 Task: Select the criteria, the date is after to "exact date".
Action: Mouse moved to (177, 85)
Screenshot: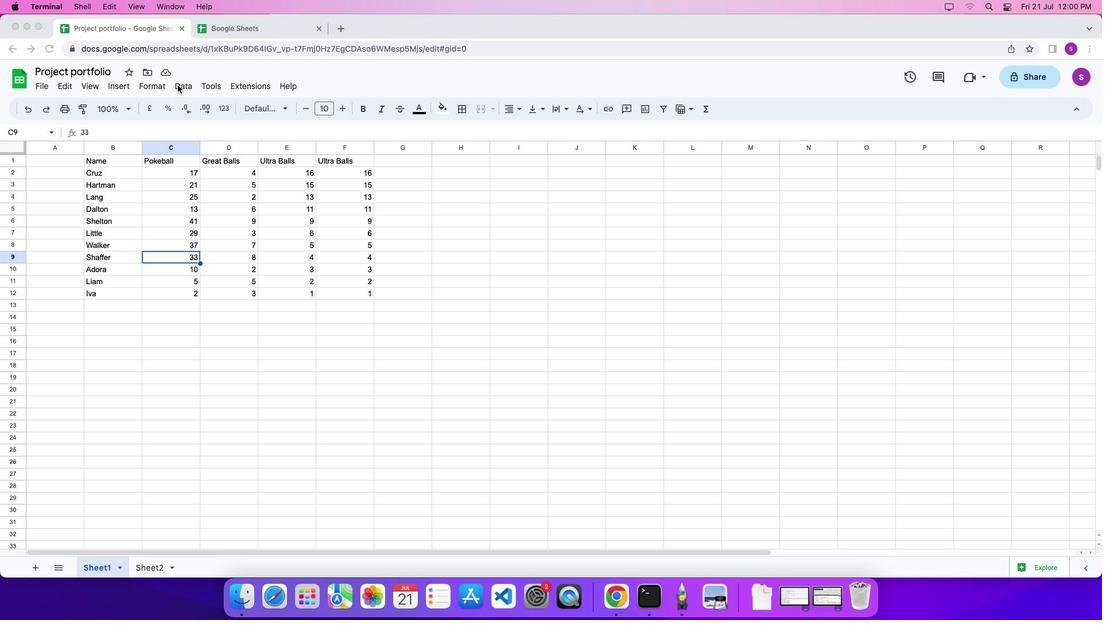 
Action: Mouse pressed left at (177, 85)
Screenshot: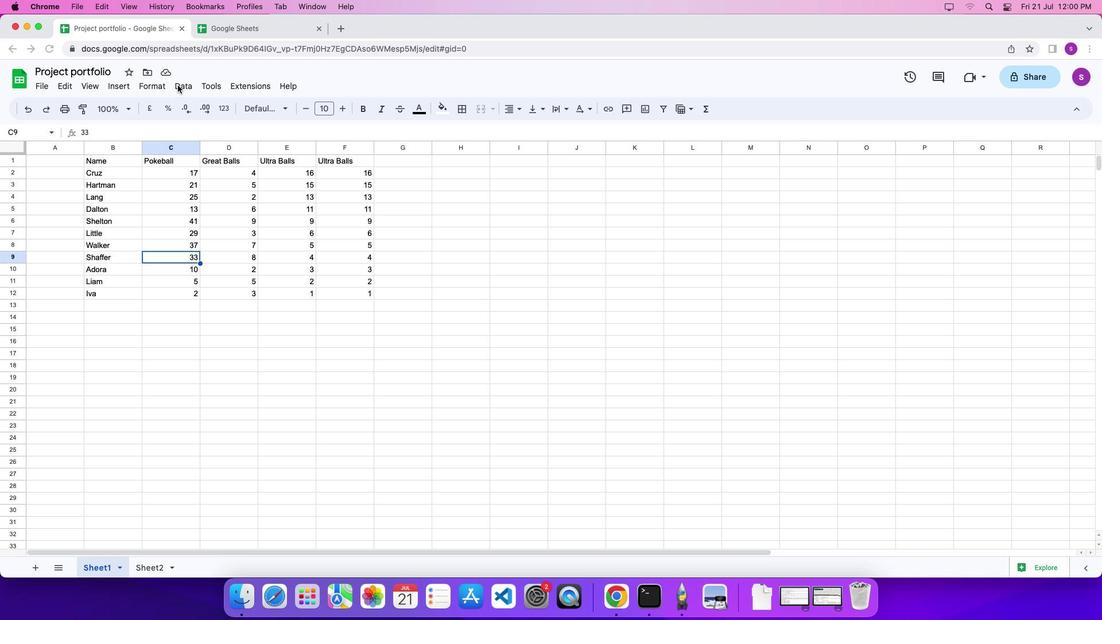 
Action: Mouse moved to (180, 85)
Screenshot: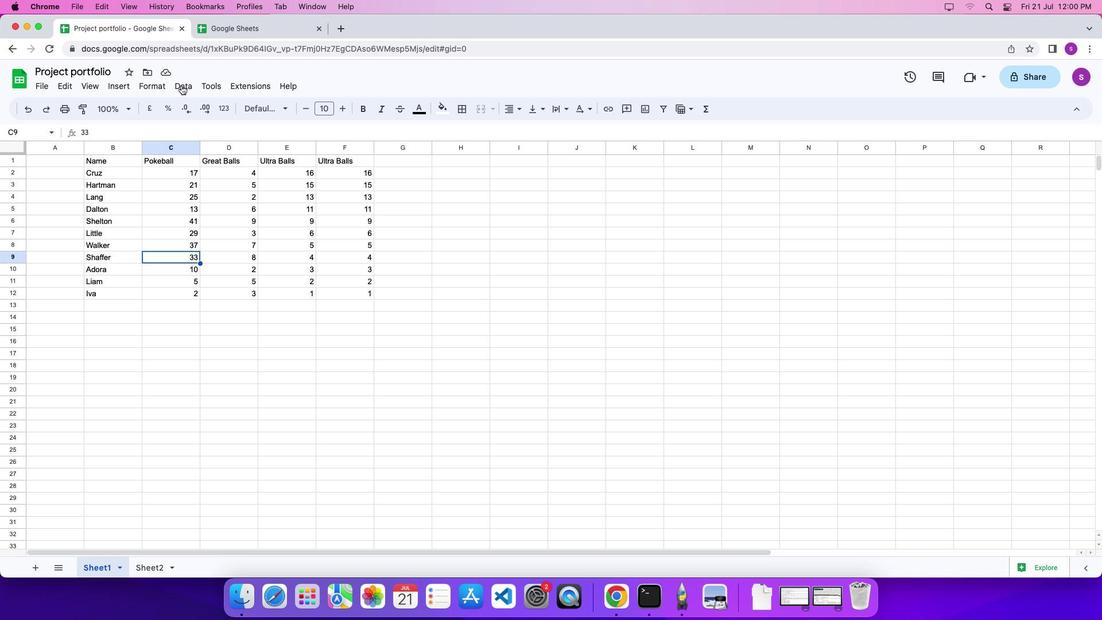 
Action: Mouse pressed left at (180, 85)
Screenshot: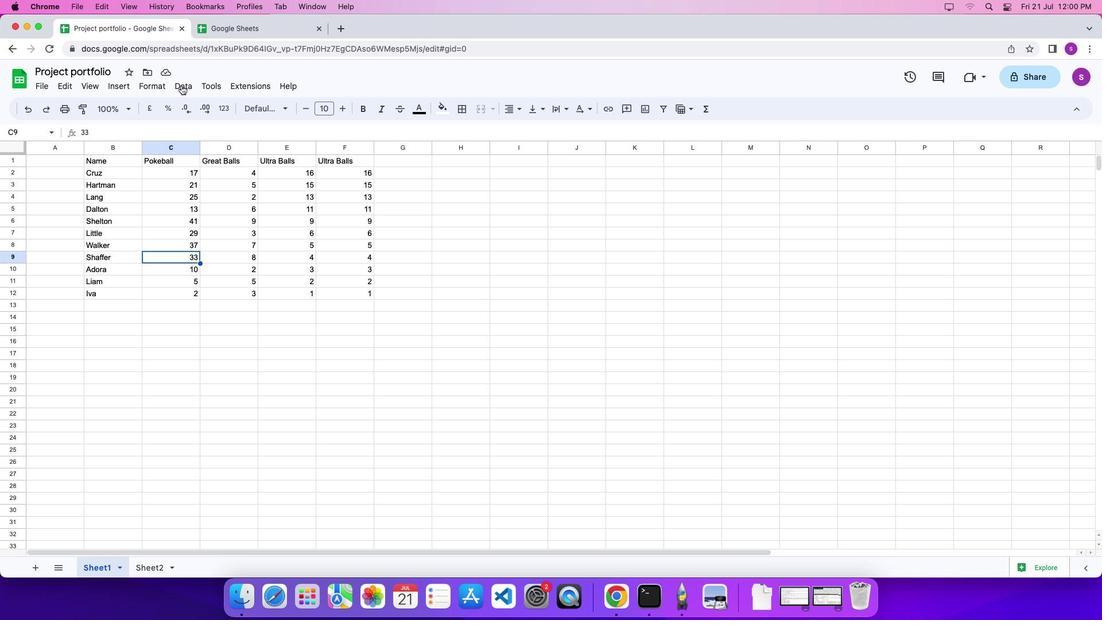 
Action: Mouse moved to (218, 313)
Screenshot: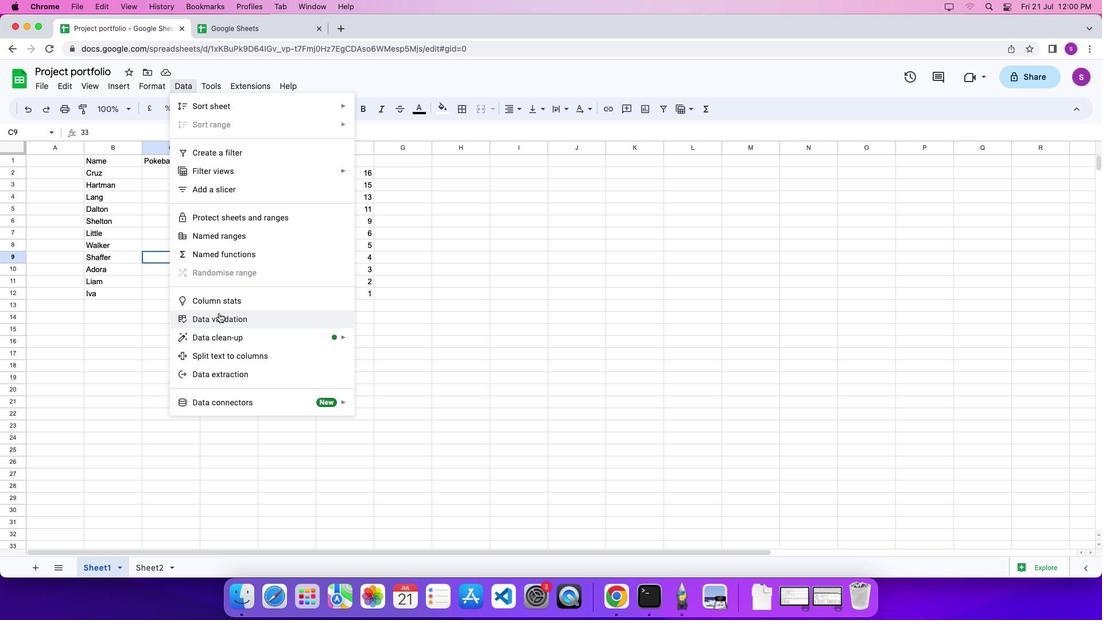 
Action: Mouse pressed left at (218, 313)
Screenshot: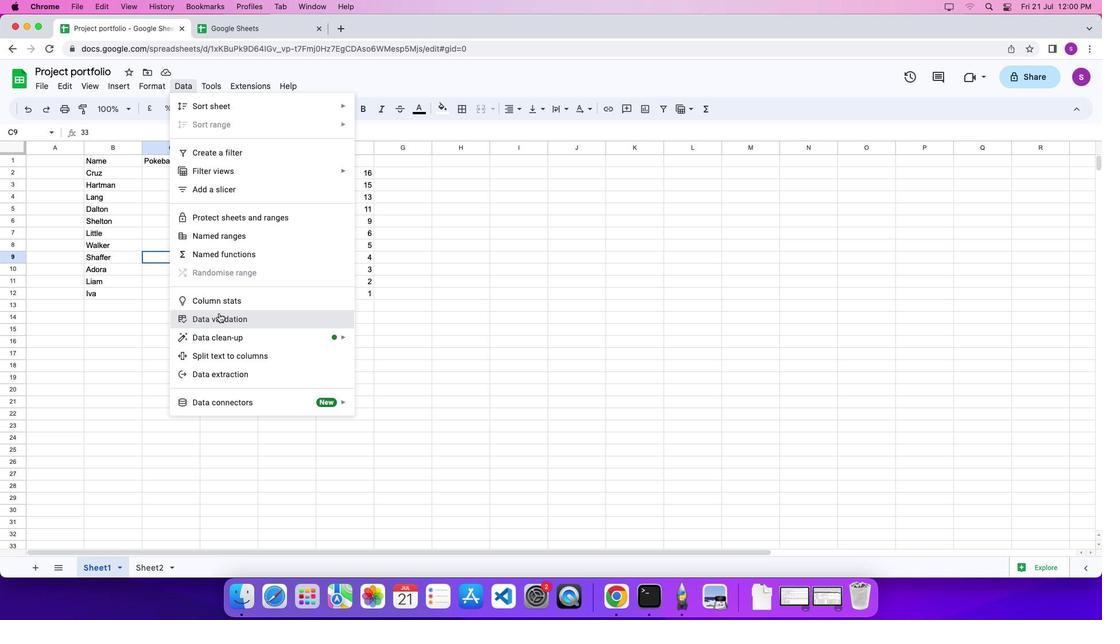 
Action: Mouse moved to (1035, 184)
Screenshot: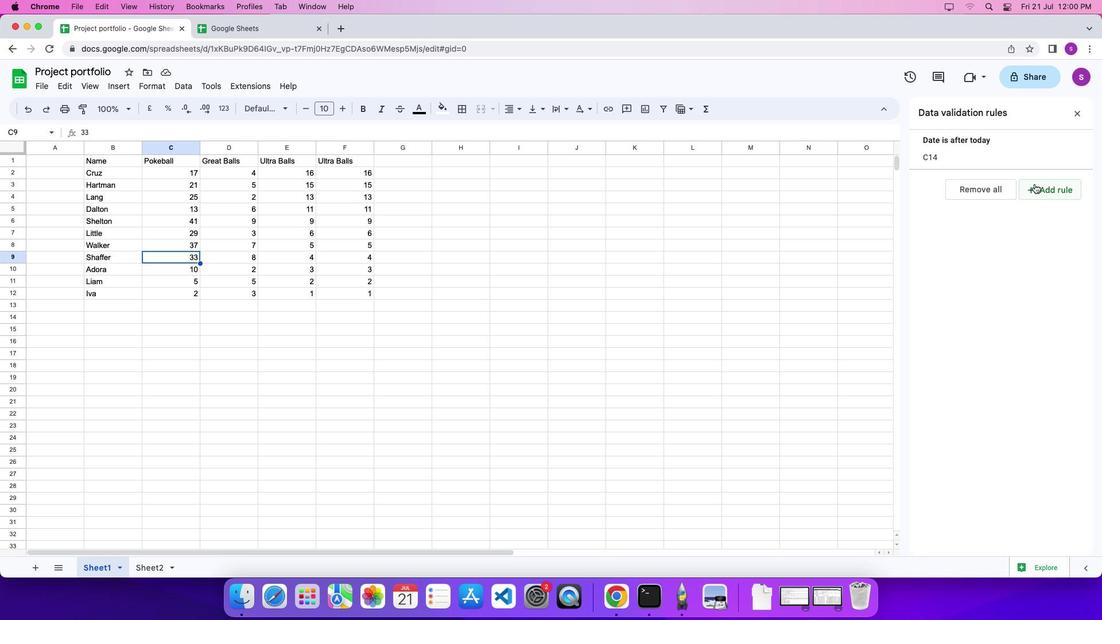 
Action: Mouse pressed left at (1035, 184)
Screenshot: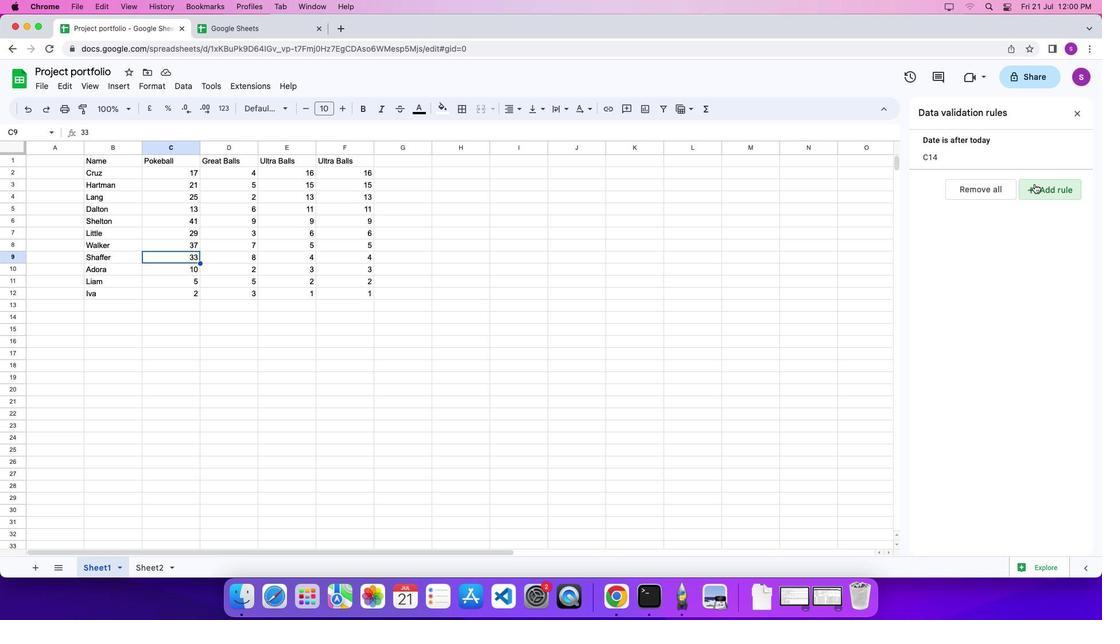 
Action: Mouse moved to (1012, 214)
Screenshot: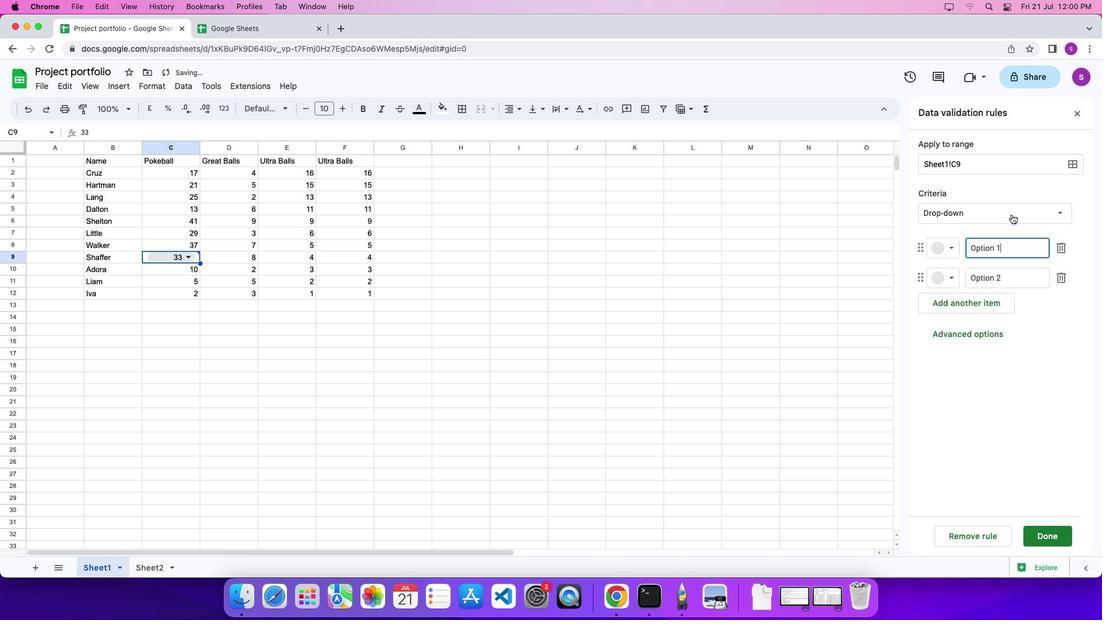 
Action: Mouse pressed left at (1012, 214)
Screenshot: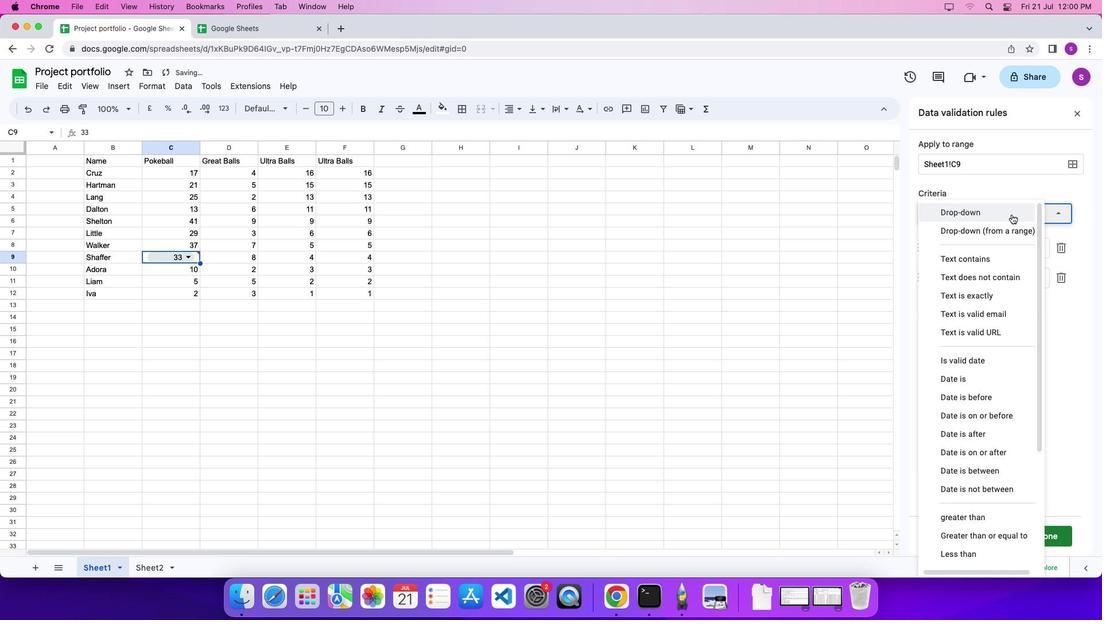 
Action: Mouse moved to (989, 430)
Screenshot: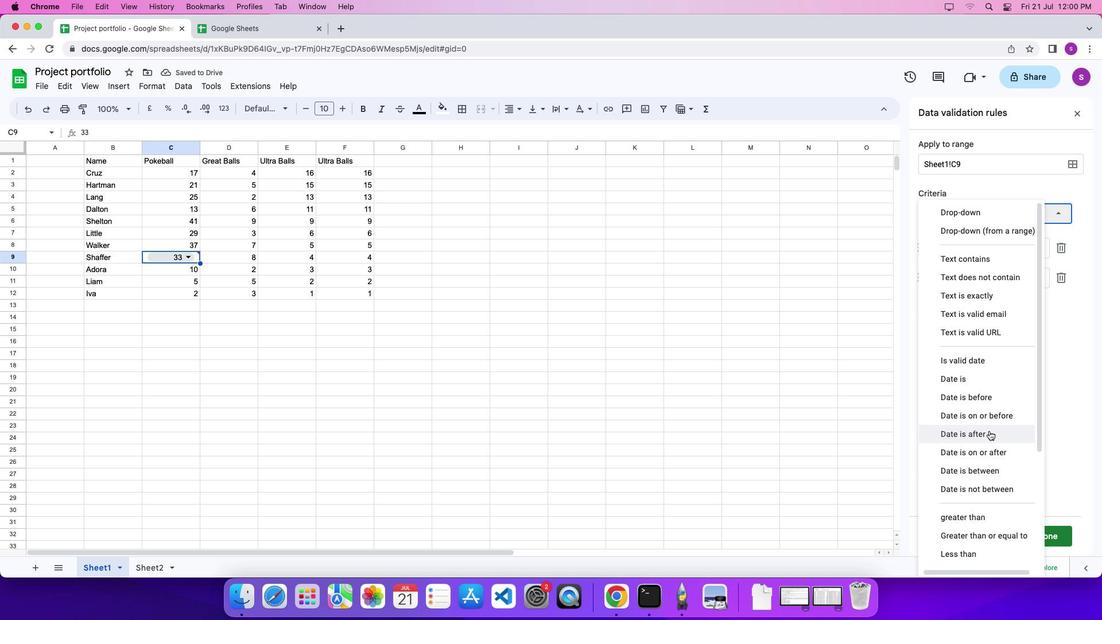 
Action: Mouse pressed left at (989, 430)
Screenshot: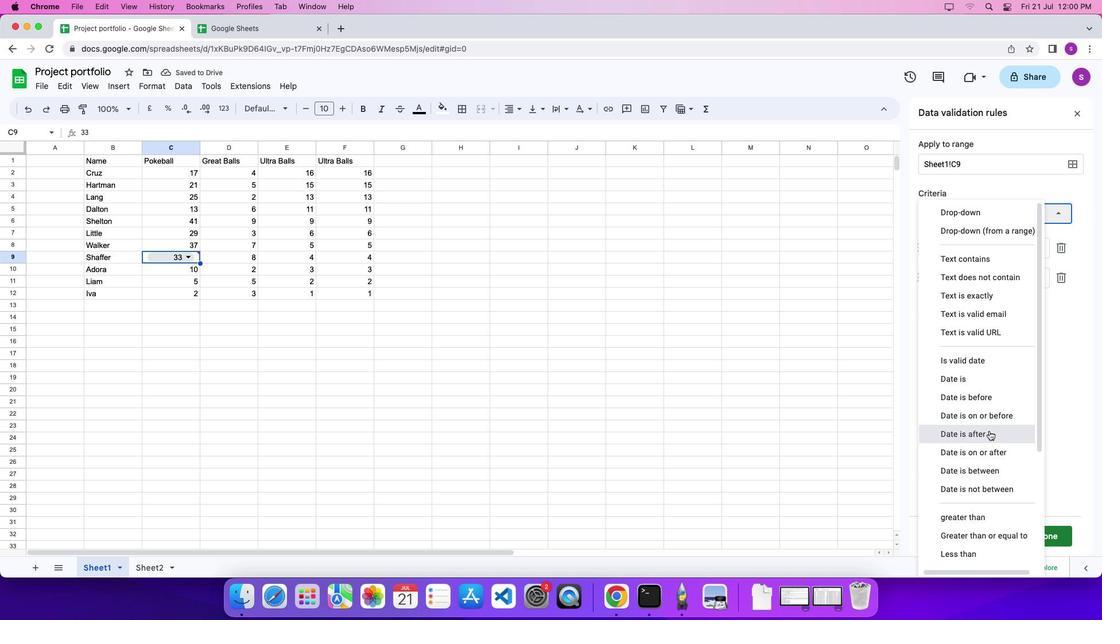 
Action: Mouse moved to (971, 238)
Screenshot: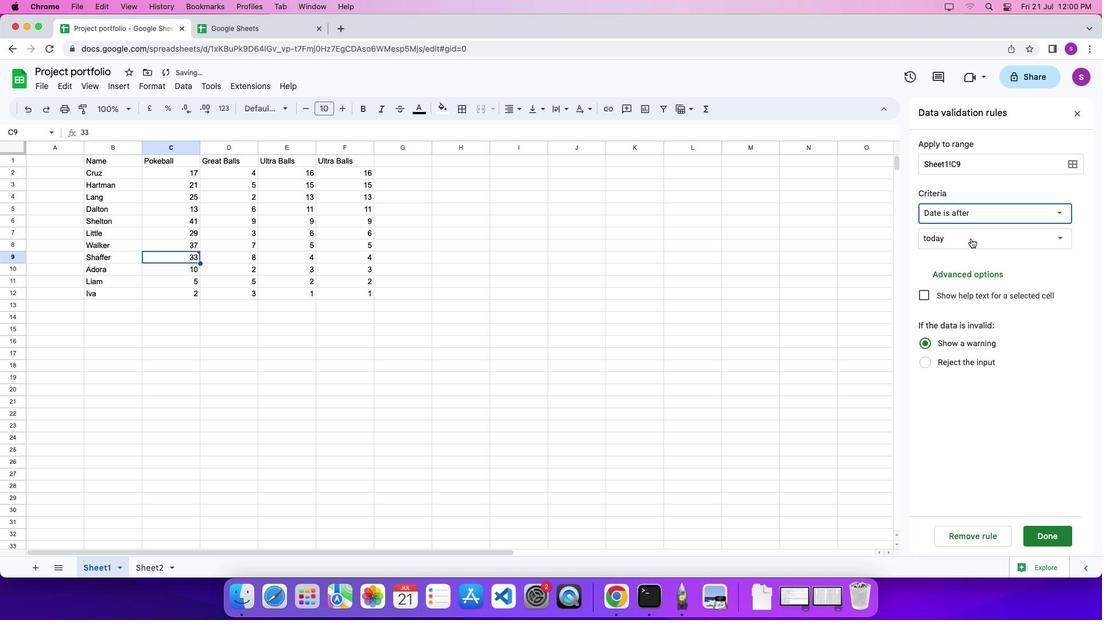 
Action: Mouse pressed left at (971, 238)
Screenshot: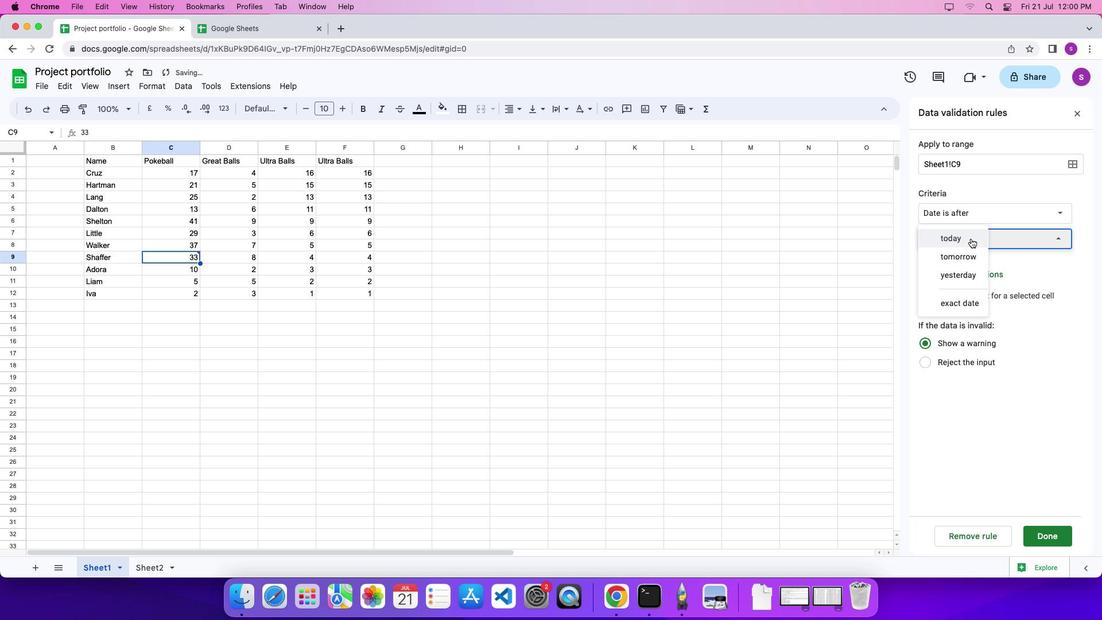 
Action: Mouse moved to (967, 302)
Screenshot: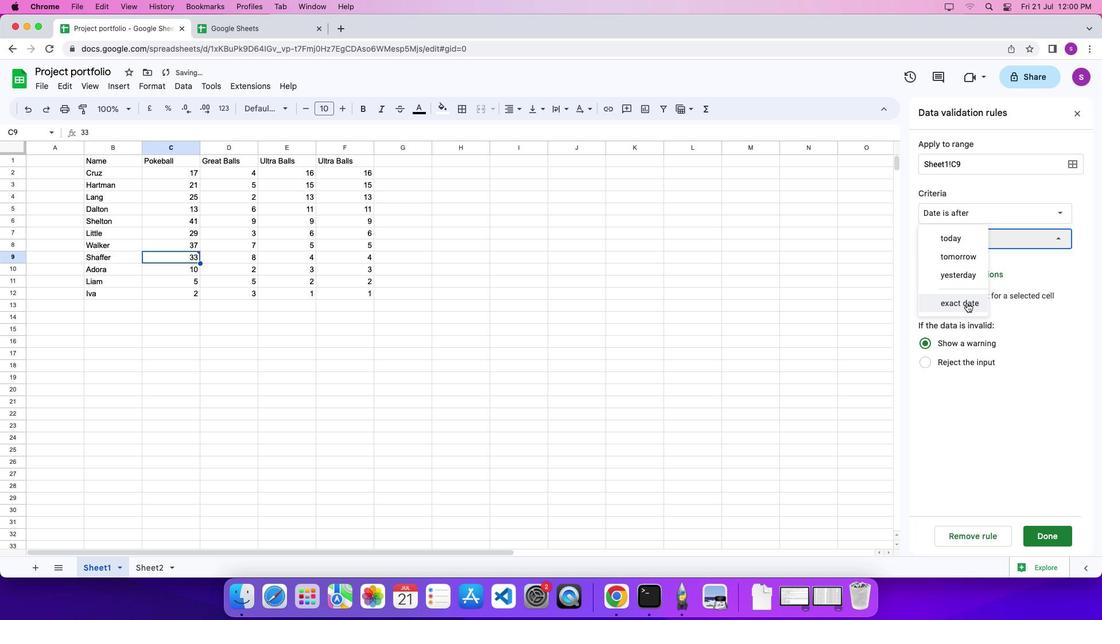 
Action: Mouse pressed left at (967, 302)
Screenshot: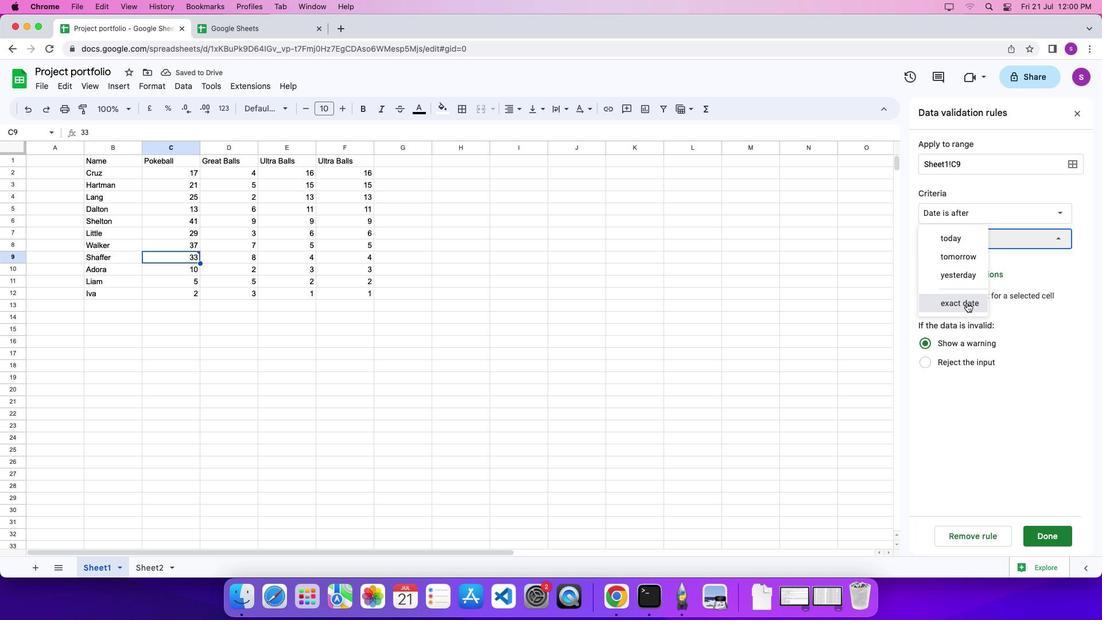 
Action: Mouse moved to (974, 307)
Screenshot: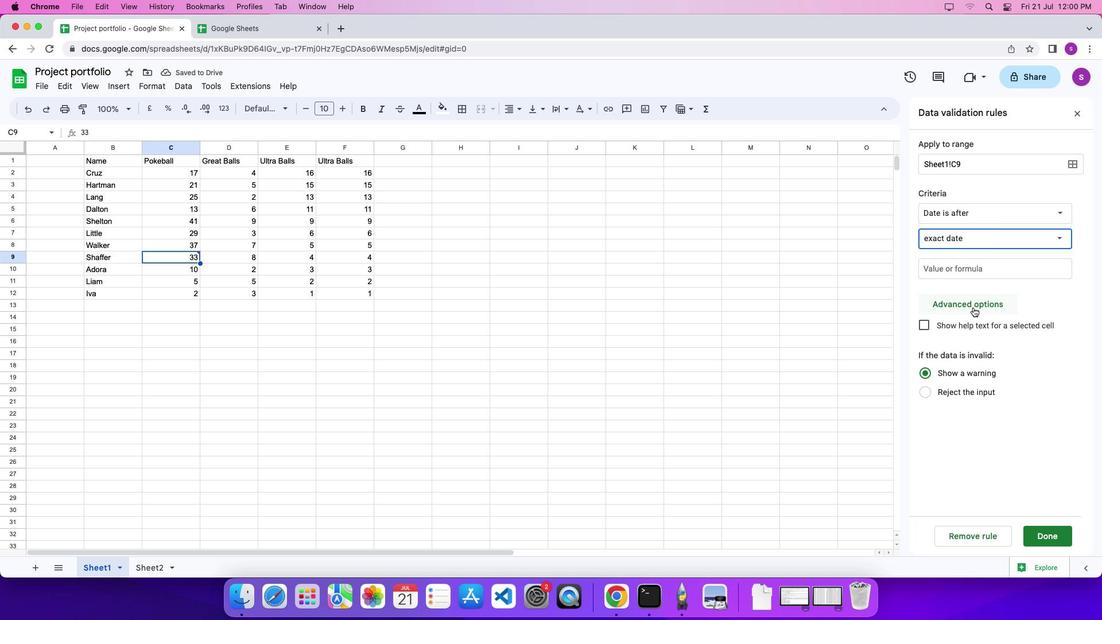 
